 Task: Create a blank project AtlasTech with privacy Public and default view as List and in the team Taskers . Create three sections in the project as To-Do, Doing and Done
Action: Mouse moved to (56, 48)
Screenshot: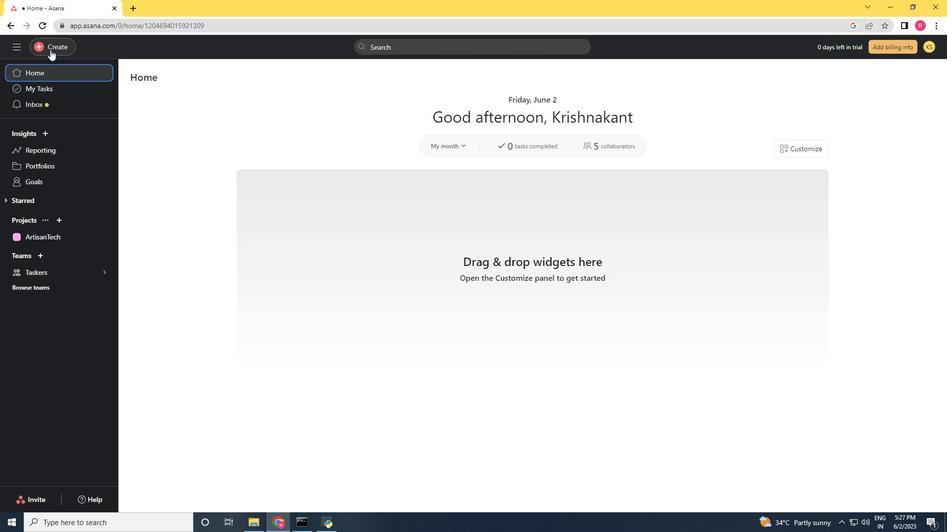 
Action: Mouse pressed left at (56, 48)
Screenshot: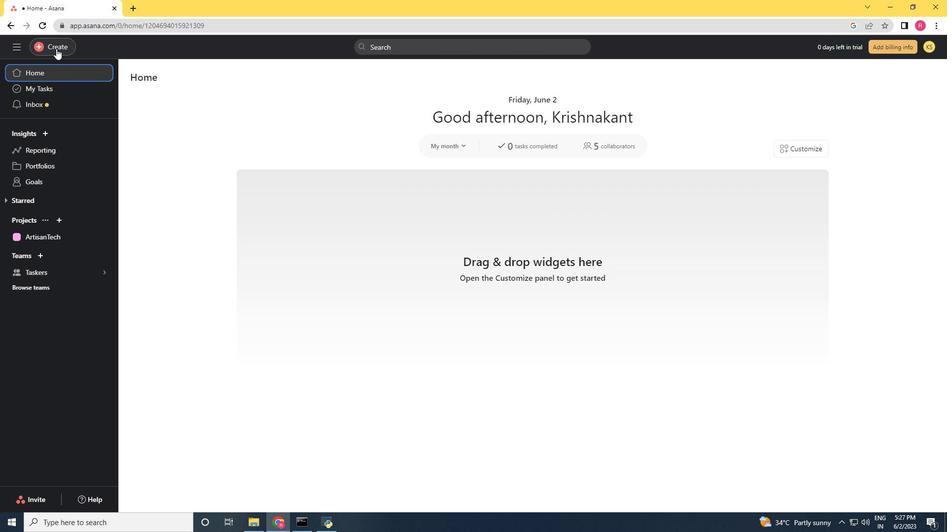 
Action: Mouse moved to (100, 71)
Screenshot: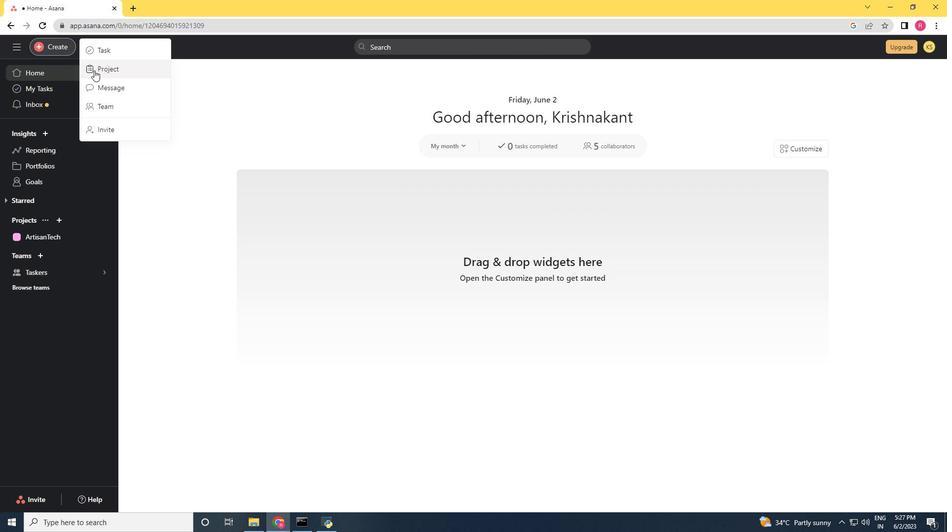 
Action: Mouse pressed left at (100, 71)
Screenshot: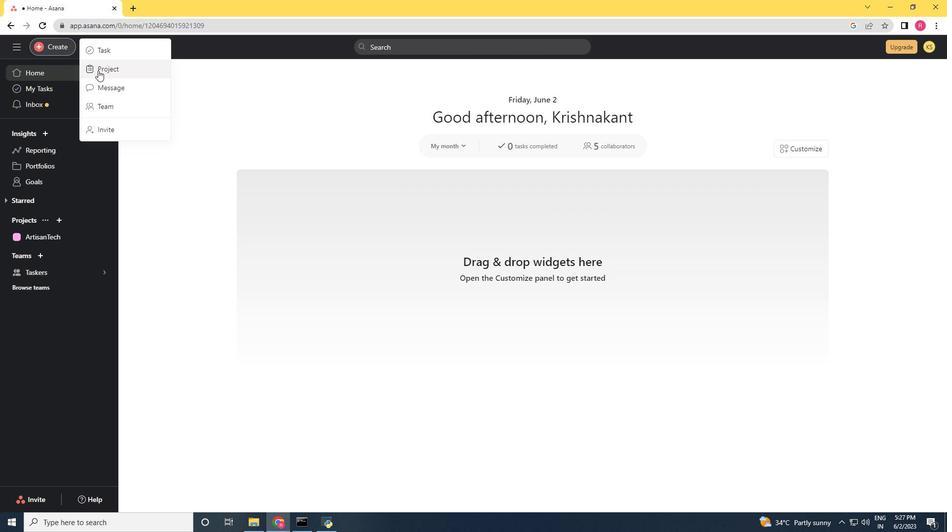 
Action: Mouse moved to (391, 297)
Screenshot: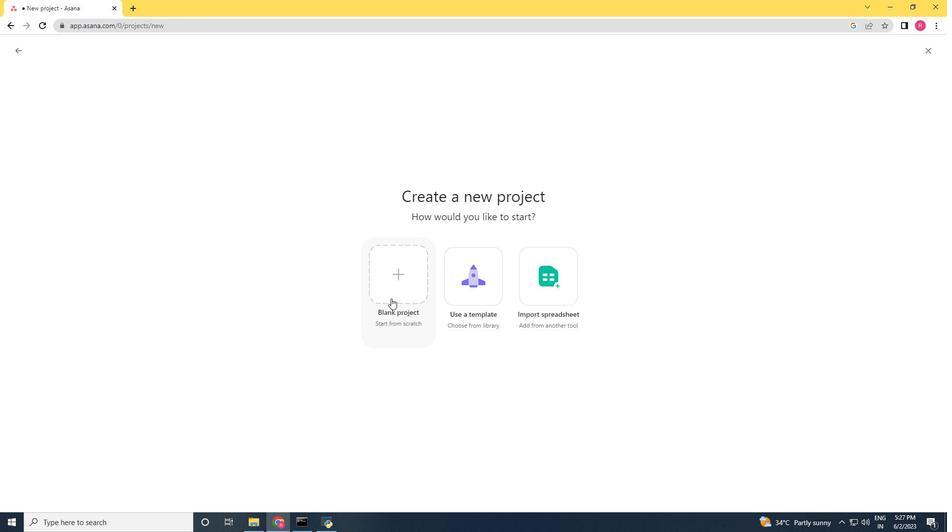 
Action: Mouse pressed left at (391, 297)
Screenshot: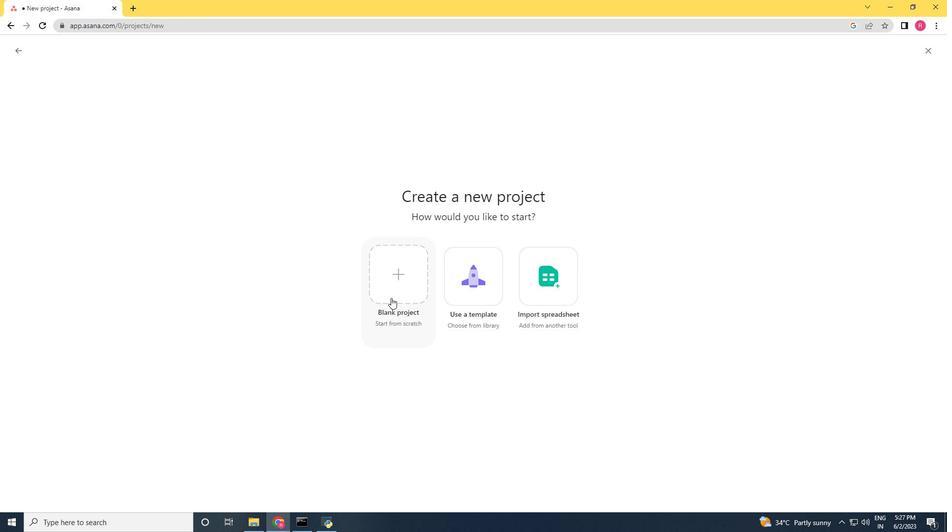 
Action: Mouse moved to (55, 128)
Screenshot: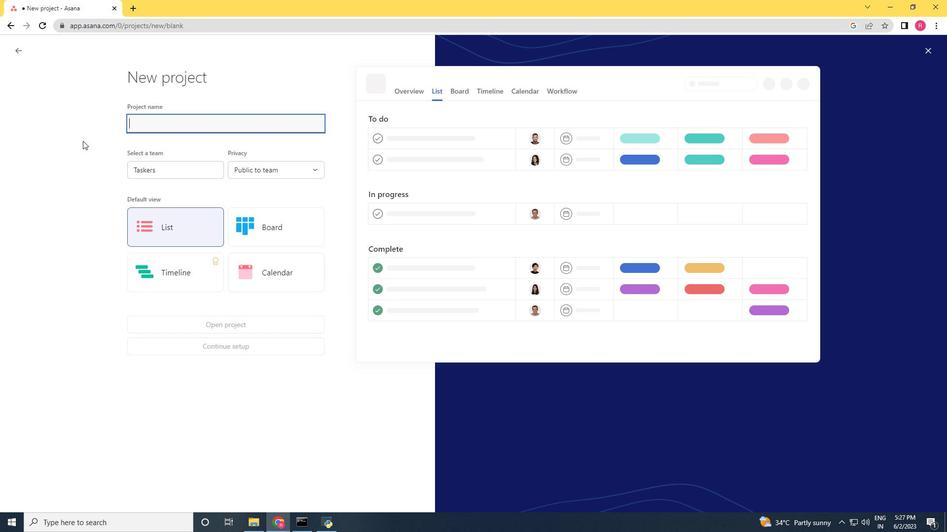 
Action: Key pressed <Key.shift>Atlas<Key.shift>Tech
Screenshot: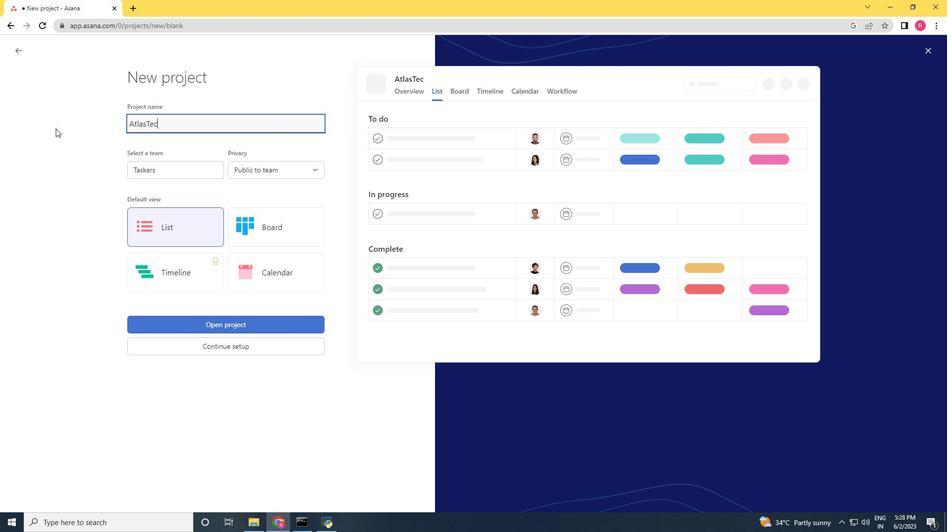 
Action: Mouse moved to (205, 215)
Screenshot: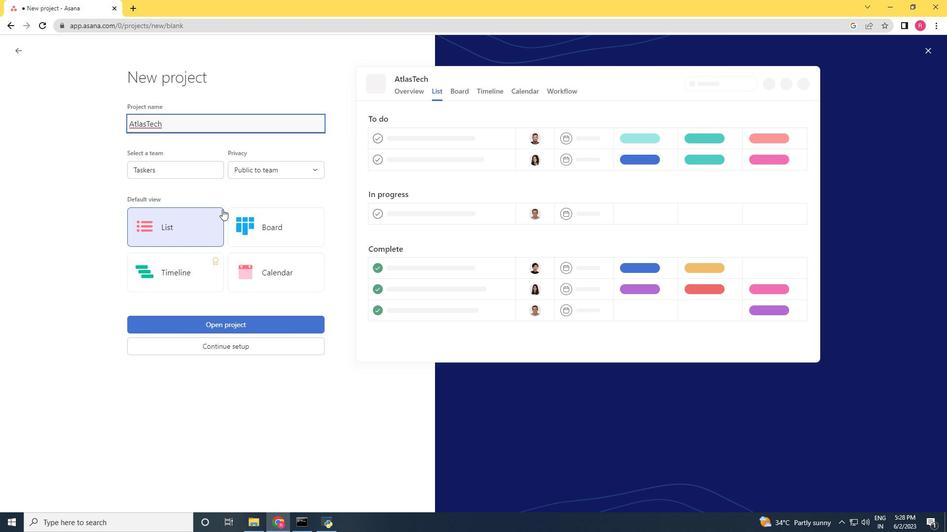 
Action: Mouse pressed left at (205, 215)
Screenshot: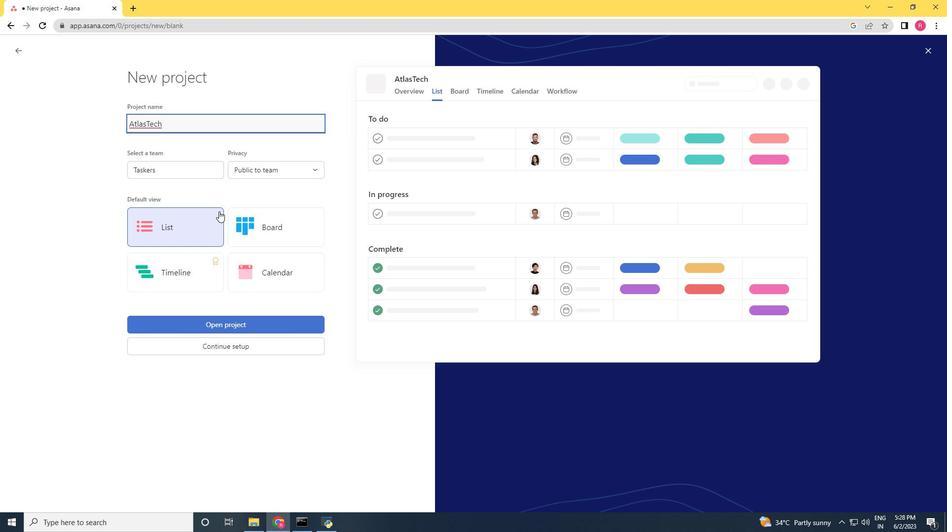 
Action: Mouse moved to (262, 175)
Screenshot: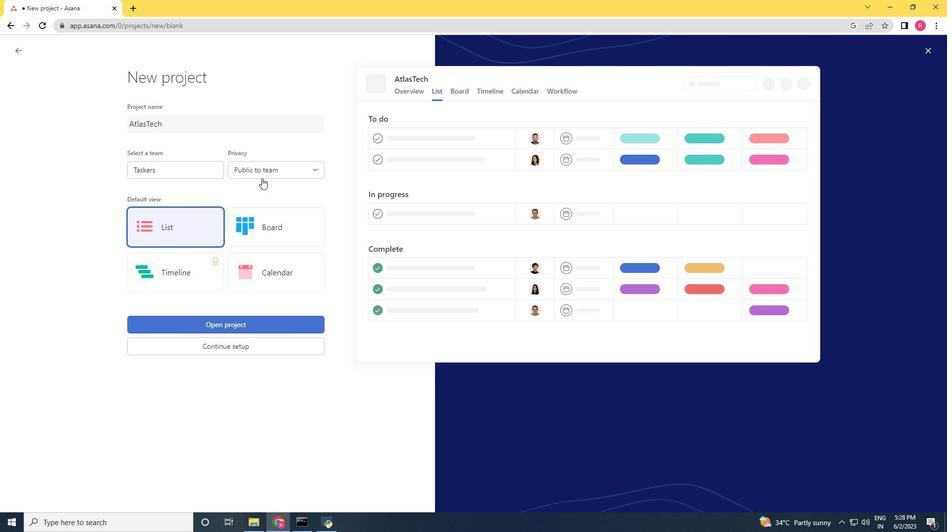
Action: Mouse pressed left at (262, 175)
Screenshot: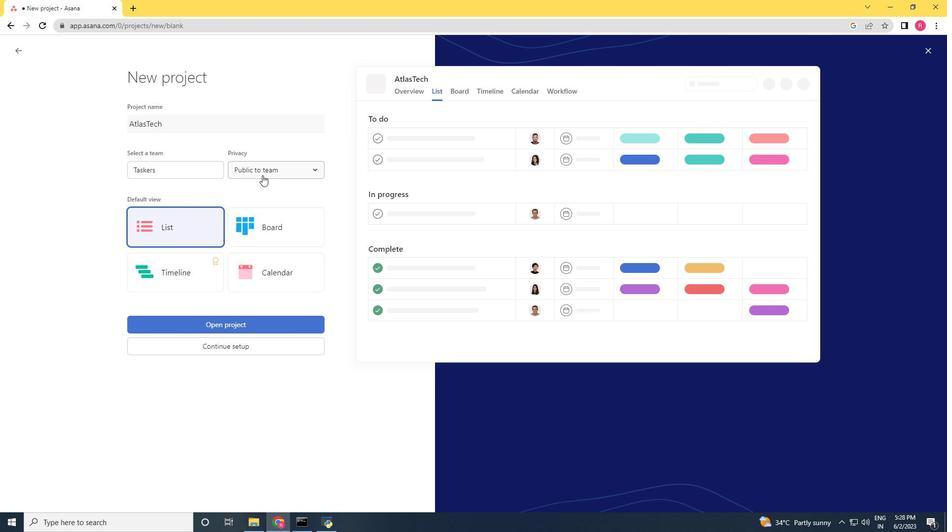 
Action: Mouse moved to (255, 184)
Screenshot: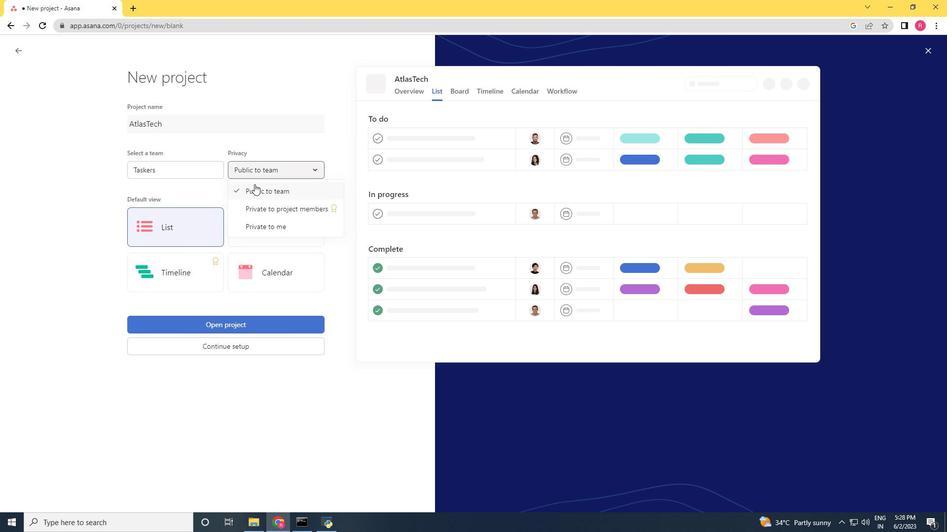 
Action: Mouse pressed left at (255, 184)
Screenshot: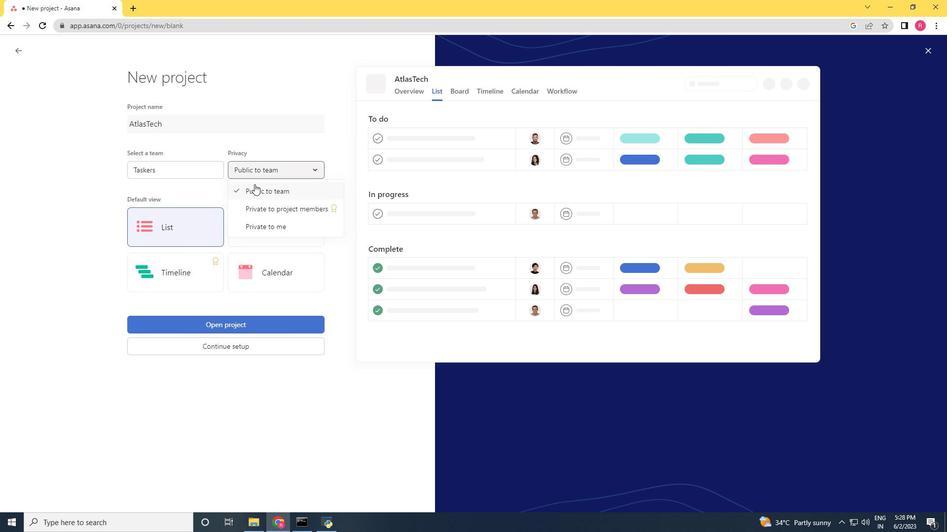 
Action: Mouse moved to (186, 163)
Screenshot: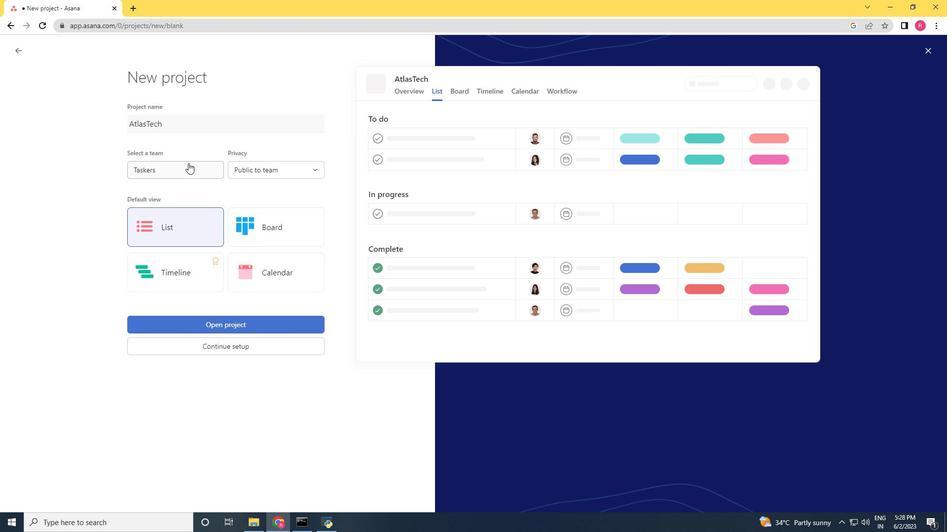 
Action: Mouse pressed left at (186, 163)
Screenshot: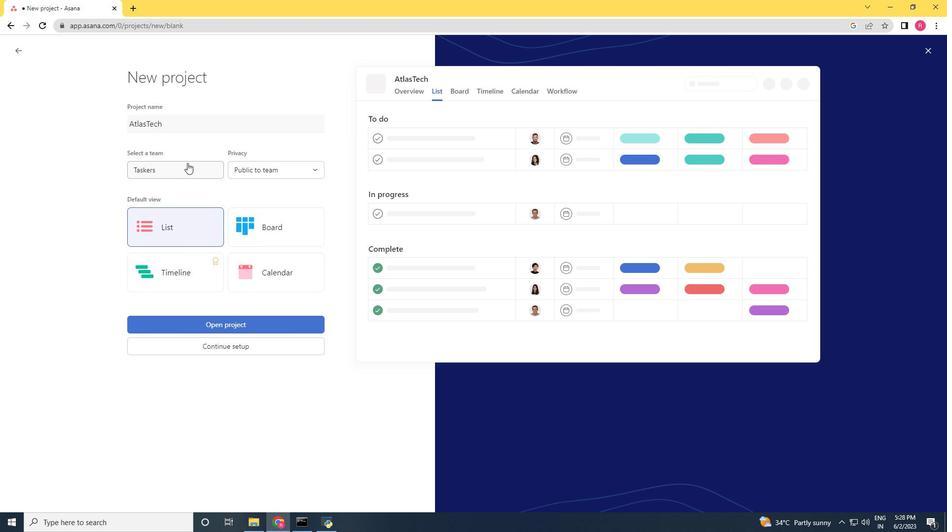 
Action: Mouse moved to (175, 184)
Screenshot: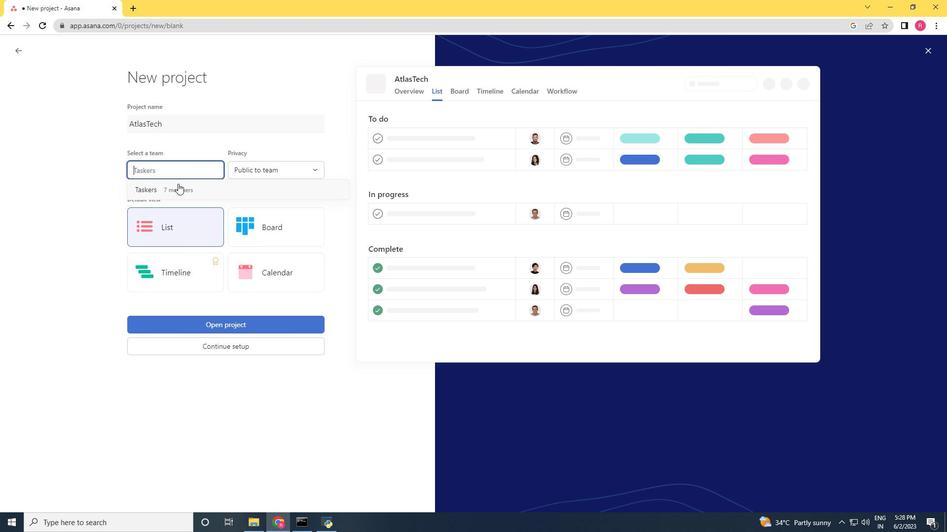 
Action: Mouse pressed left at (175, 184)
Screenshot: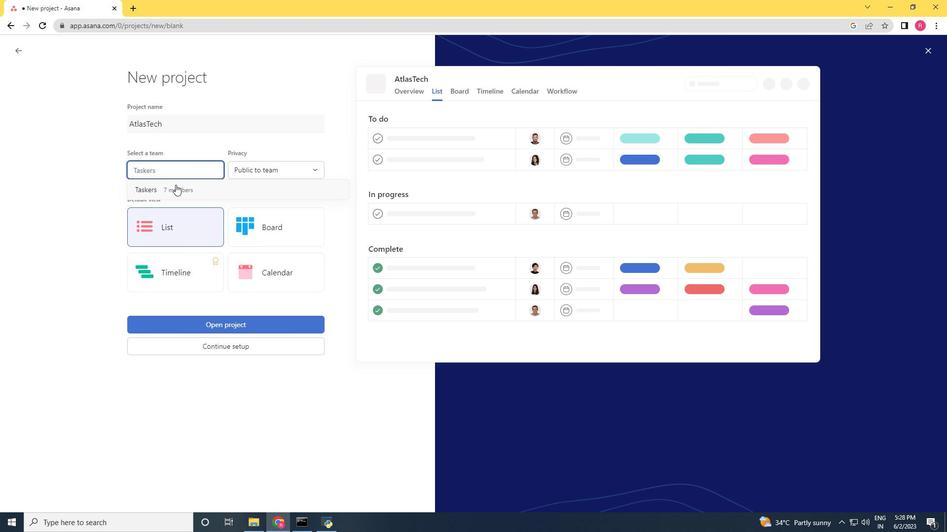 
Action: Mouse moved to (221, 321)
Screenshot: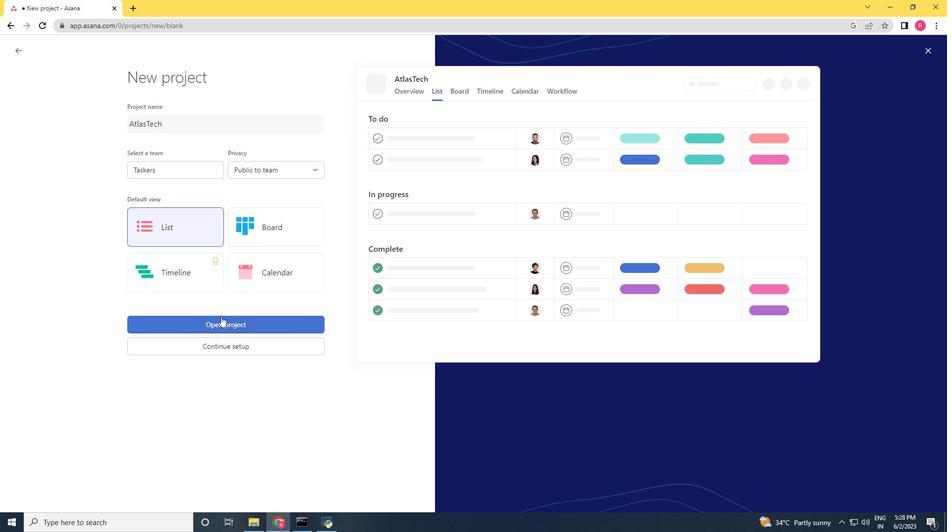 
Action: Mouse pressed left at (221, 321)
Screenshot: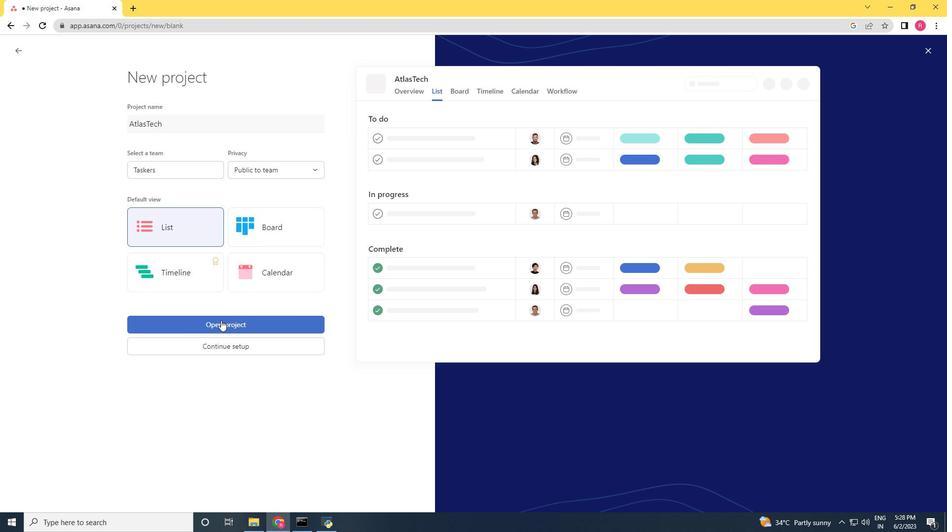 
Action: Mouse moved to (164, 207)
Screenshot: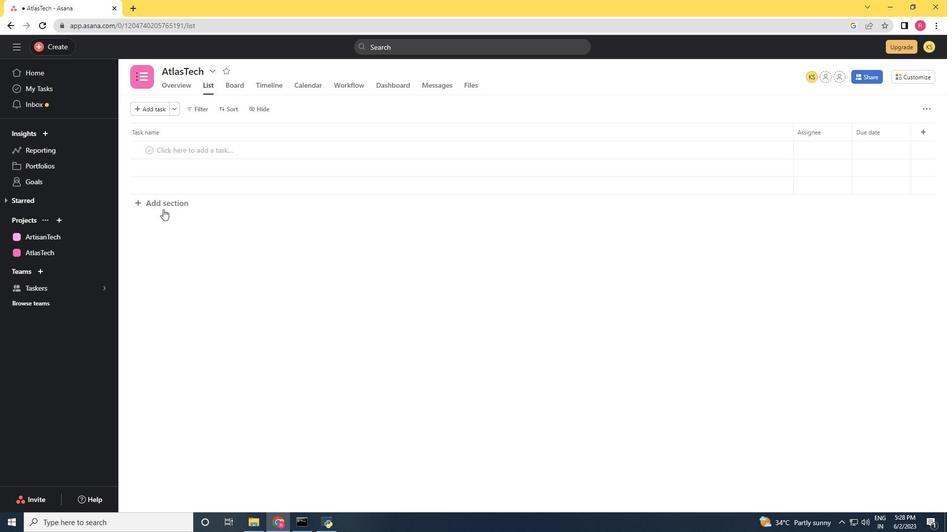 
Action: Mouse pressed left at (164, 207)
Screenshot: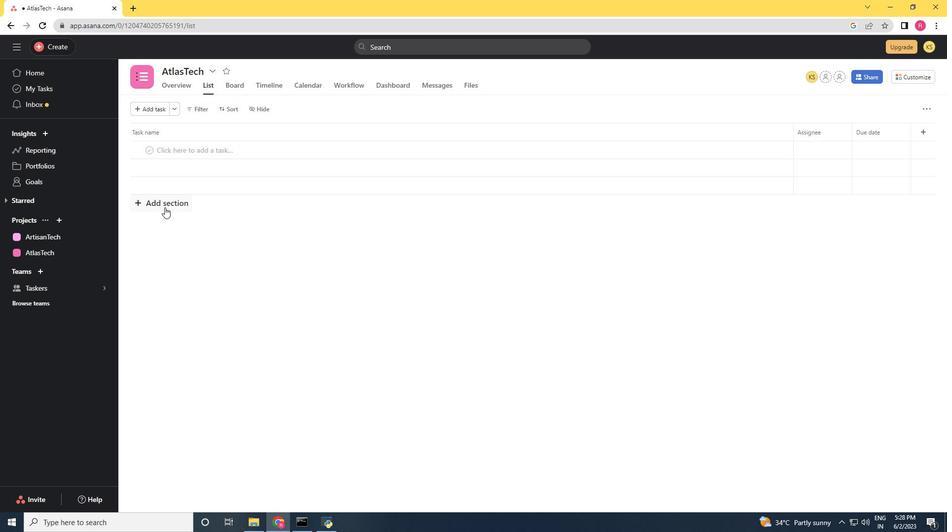 
Action: Mouse moved to (165, 207)
Screenshot: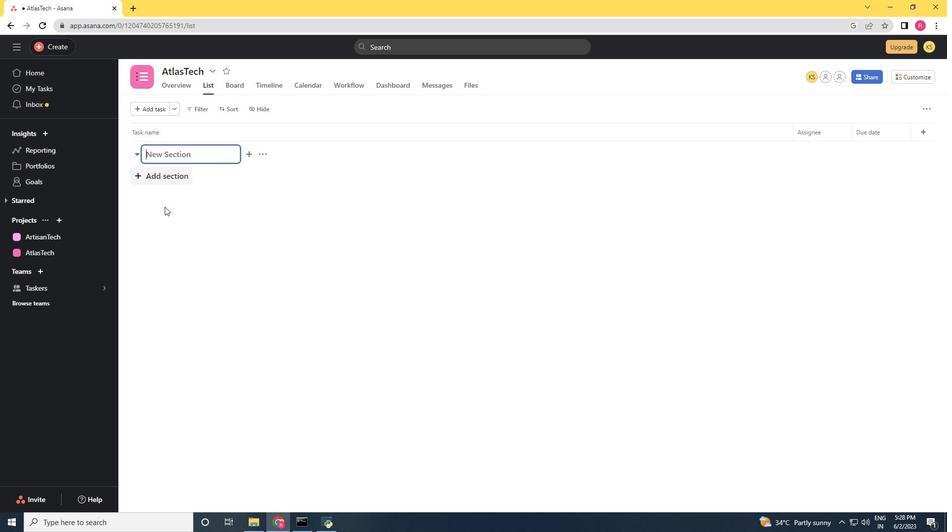 
Action: Key pressed <Key.shift>To-<Key.shift>Do<Key.enter>
Screenshot: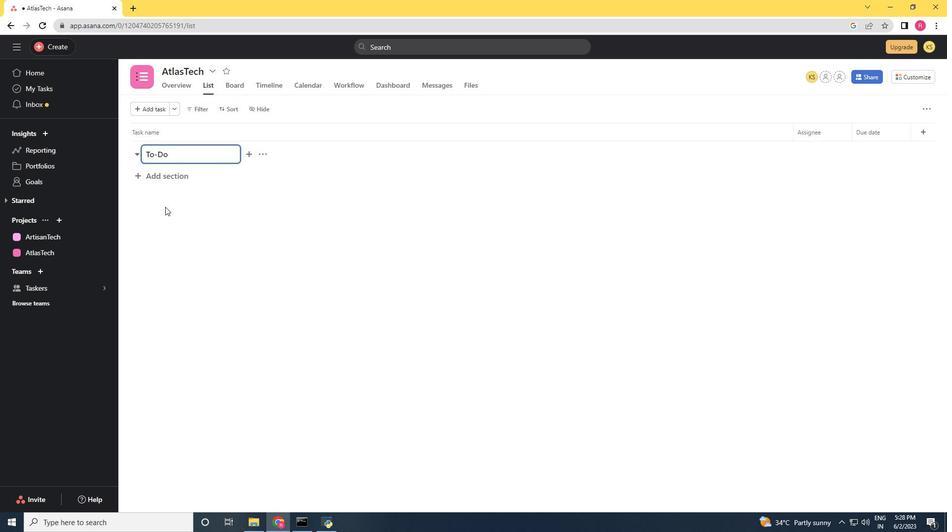 
Action: Mouse moved to (167, 211)
Screenshot: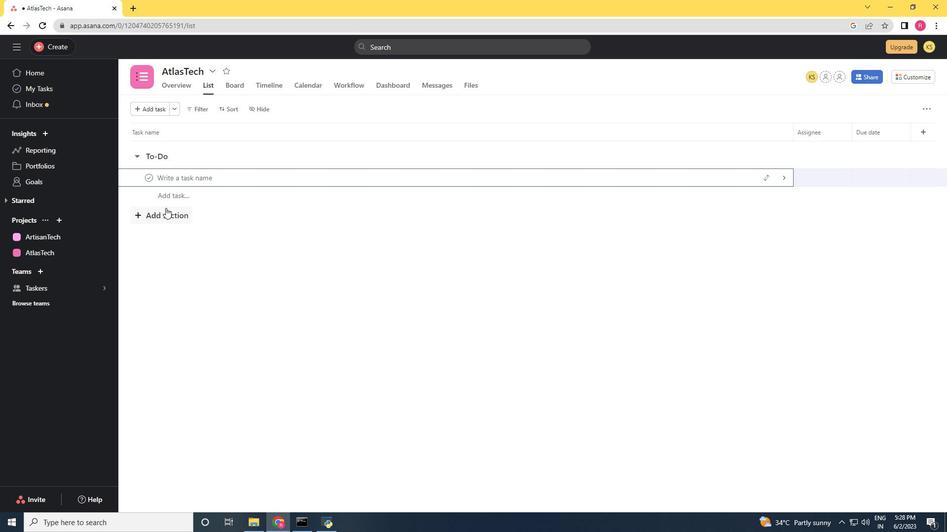 
Action: Mouse pressed left at (167, 211)
Screenshot: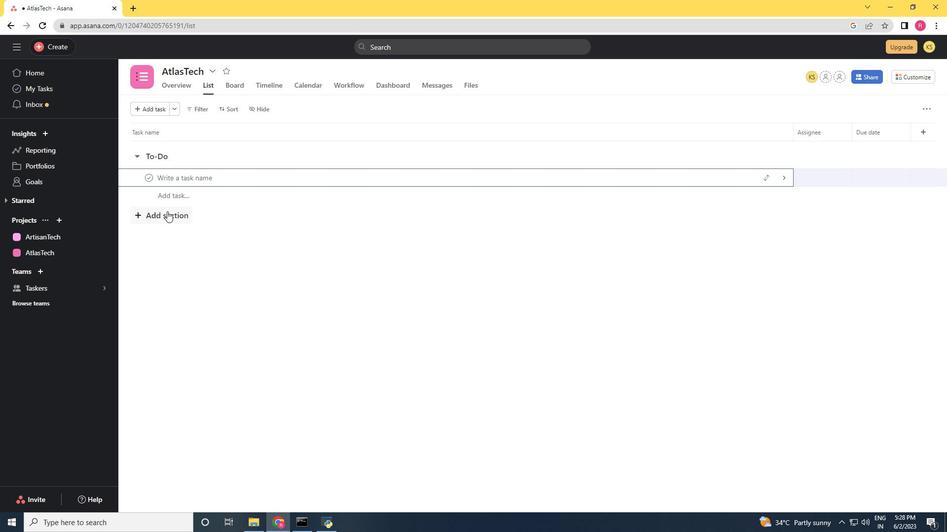 
Action: Mouse moved to (163, 173)
Screenshot: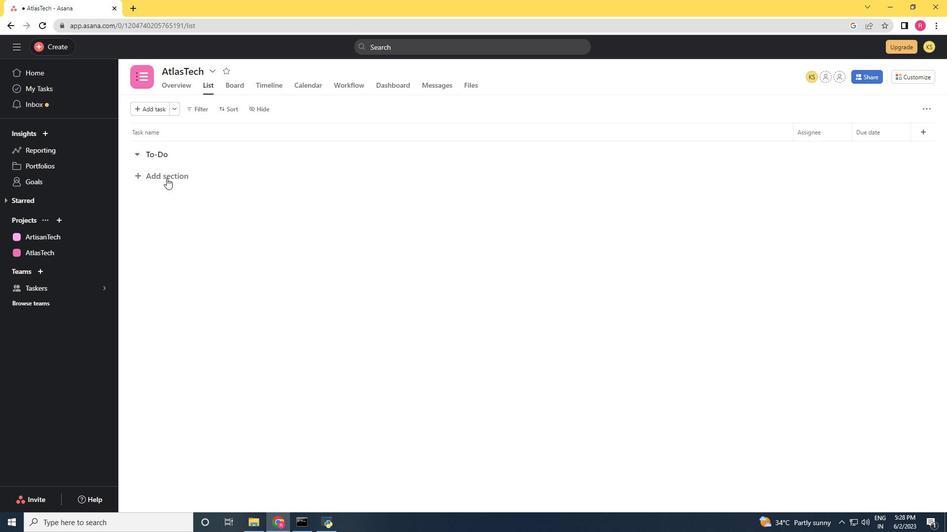 
Action: Mouse pressed left at (163, 173)
Screenshot: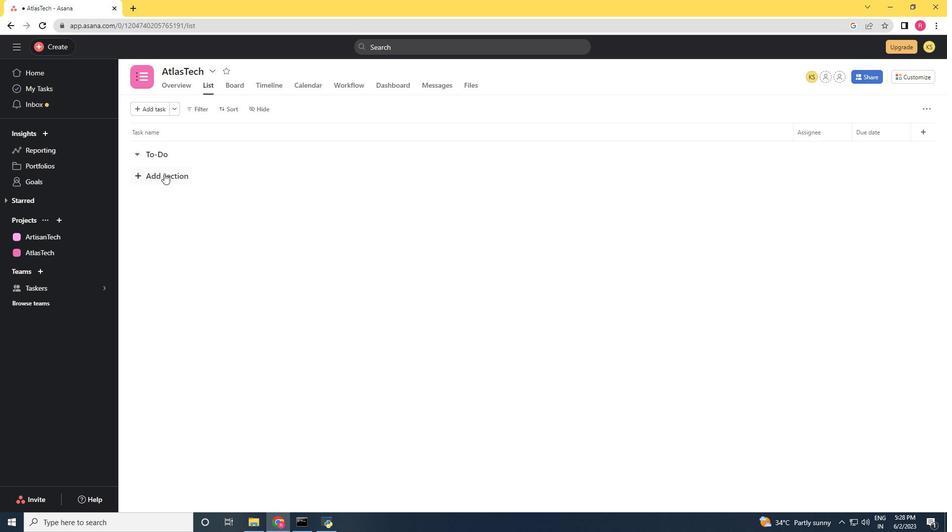 
Action: Key pressed <Key.shift><Key.shift><Key.shift><Key.shift><Key.shift><Key.shift><Key.shift>Doing
Screenshot: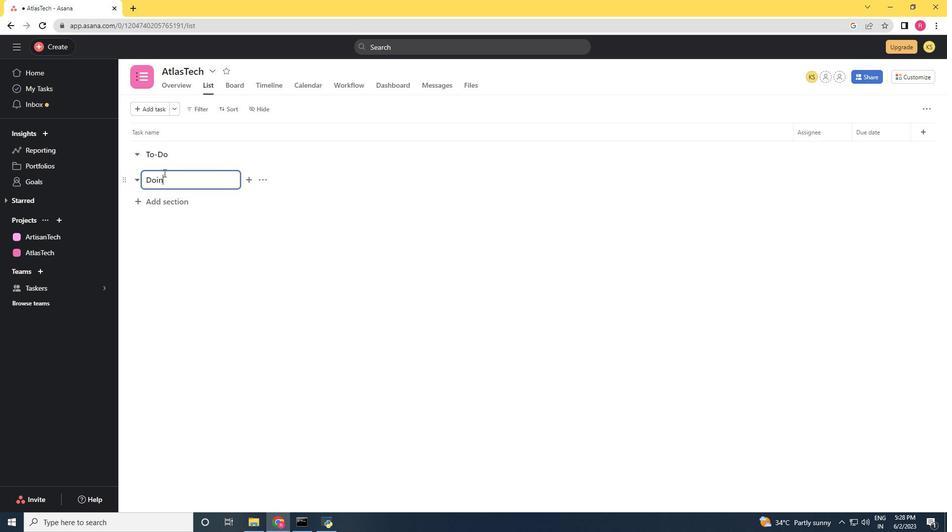 
Action: Mouse moved to (180, 198)
Screenshot: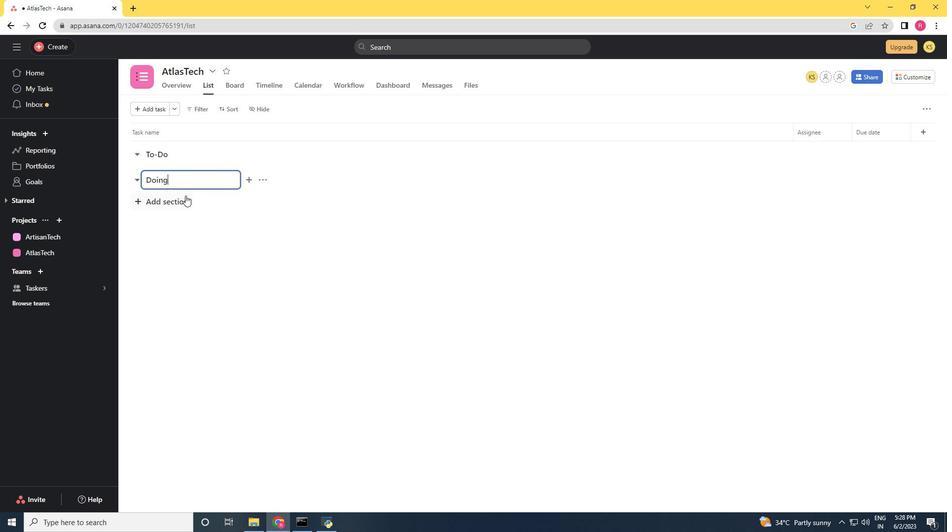 
Action: Mouse pressed left at (180, 198)
Screenshot: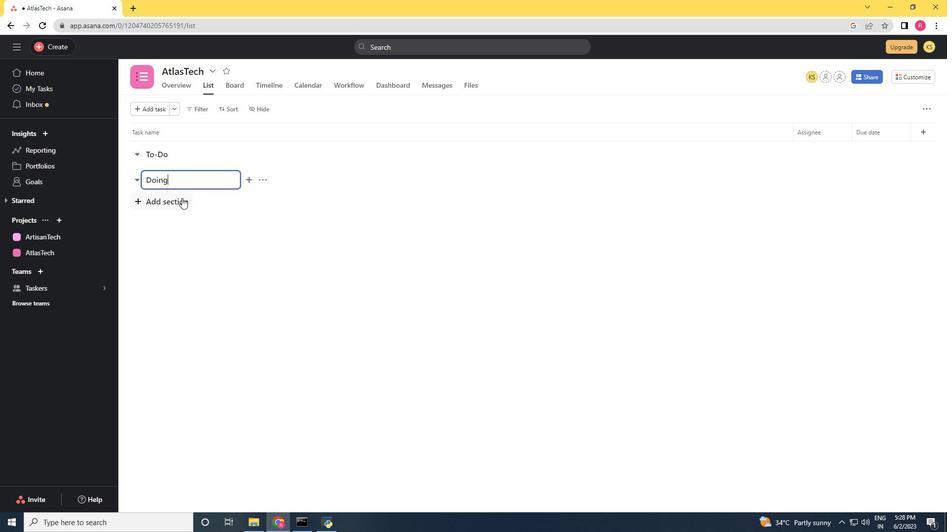
Action: Key pressed <Key.shift>Done
Screenshot: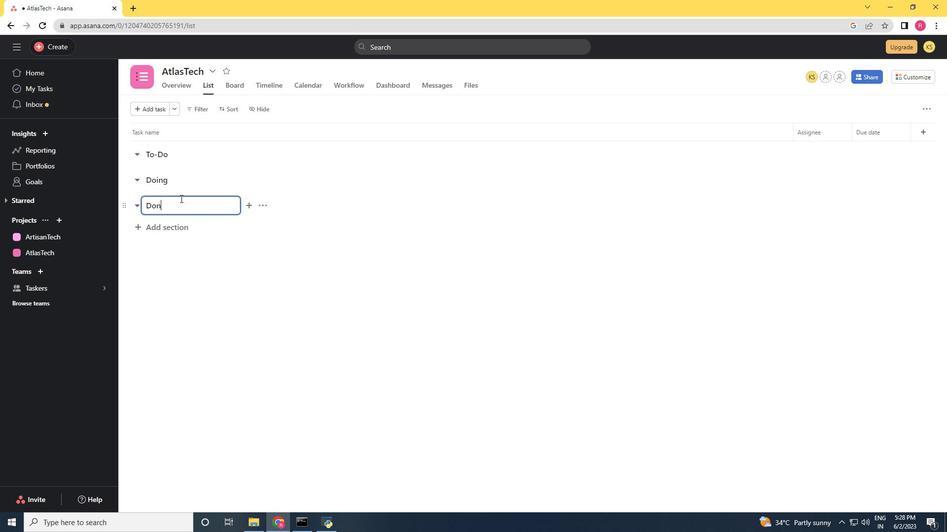 
Action: Mouse moved to (210, 308)
Screenshot: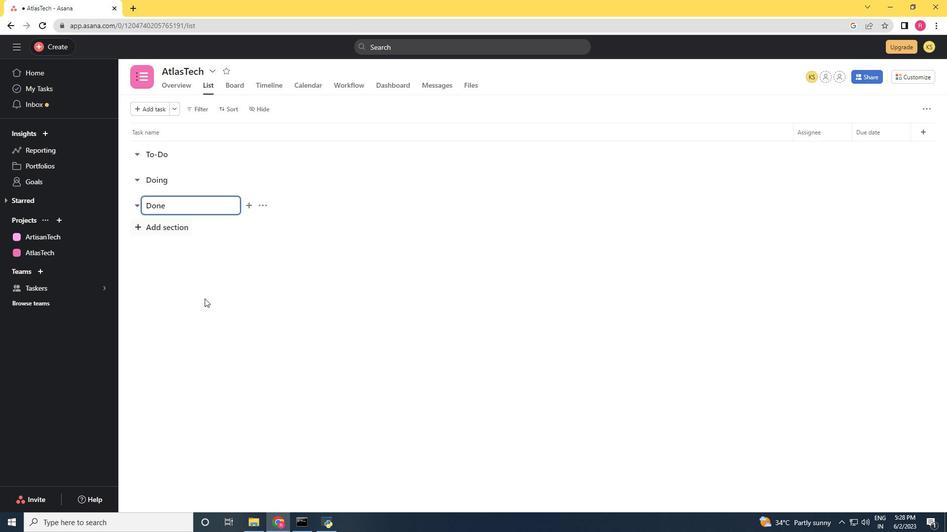 
Action: Mouse pressed left at (210, 308)
Screenshot: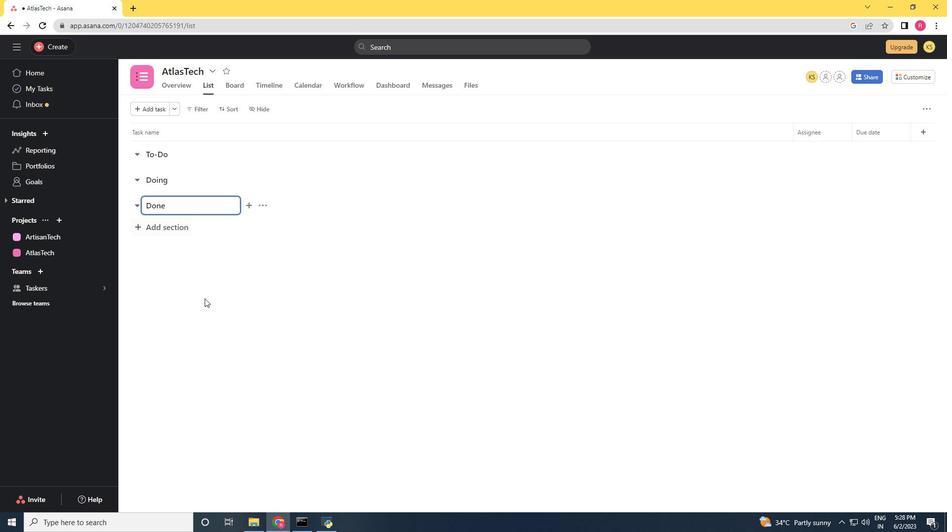 
